Task: Create a due date automation trigger when advanced on, on the tuesday after a card is due add basic not assigned to anyone at 11:00 AM.
Action: Mouse moved to (1099, 82)
Screenshot: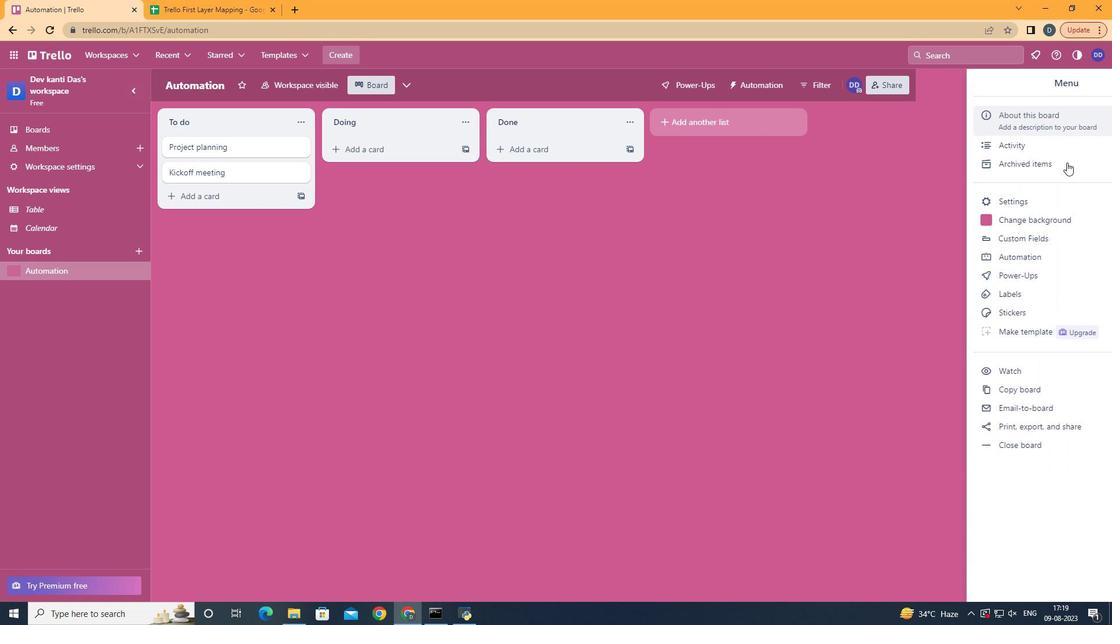 
Action: Mouse pressed left at (1099, 82)
Screenshot: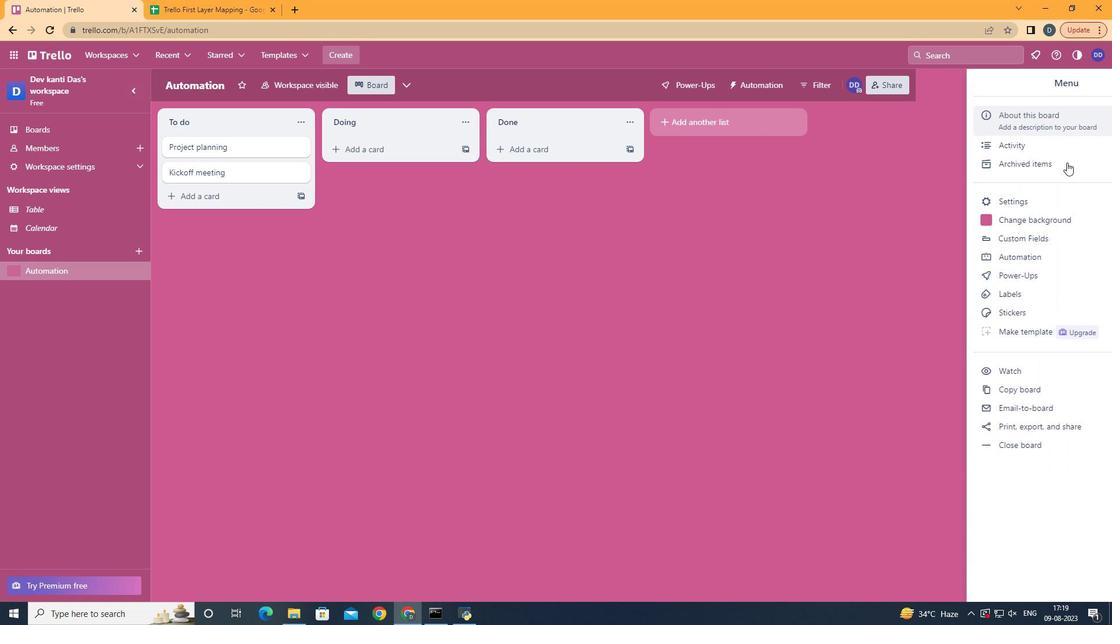 
Action: Mouse moved to (998, 253)
Screenshot: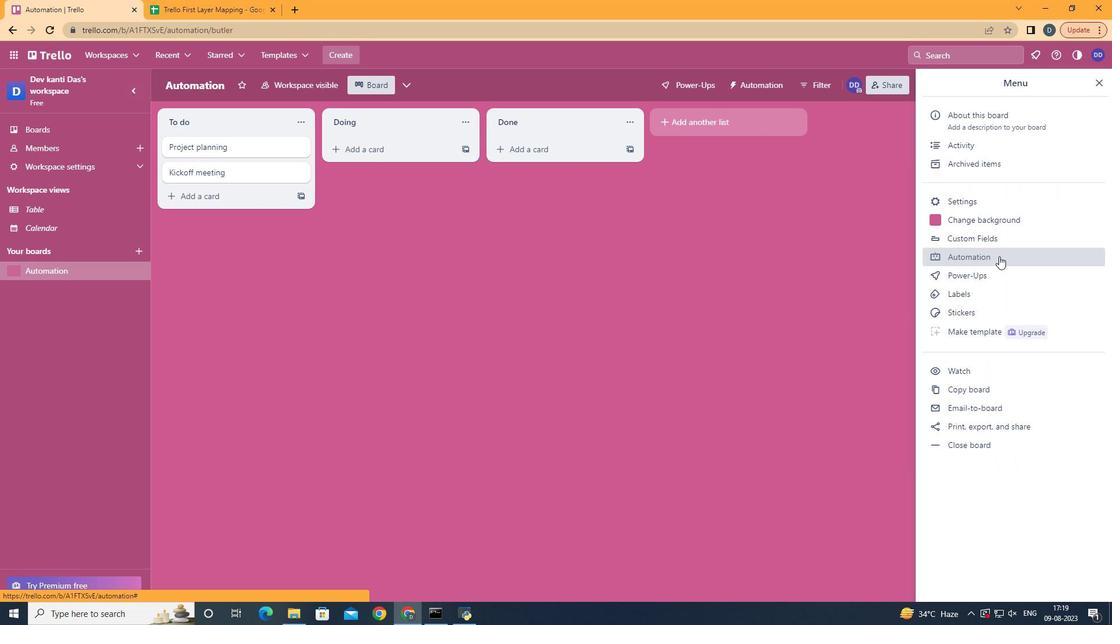 
Action: Mouse pressed left at (998, 253)
Screenshot: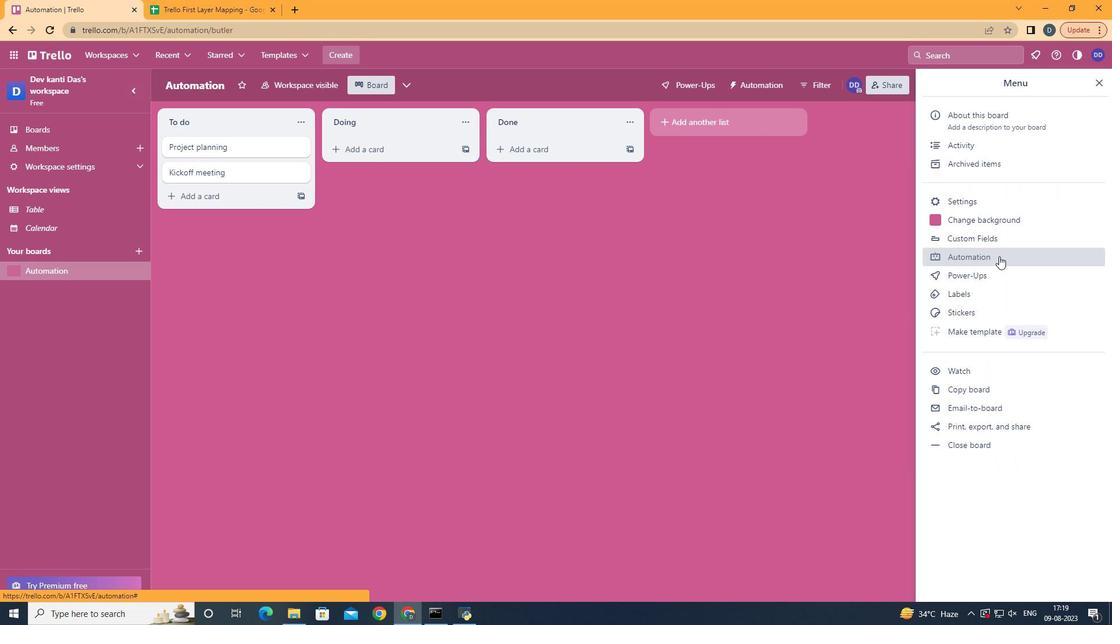 
Action: Mouse moved to (217, 229)
Screenshot: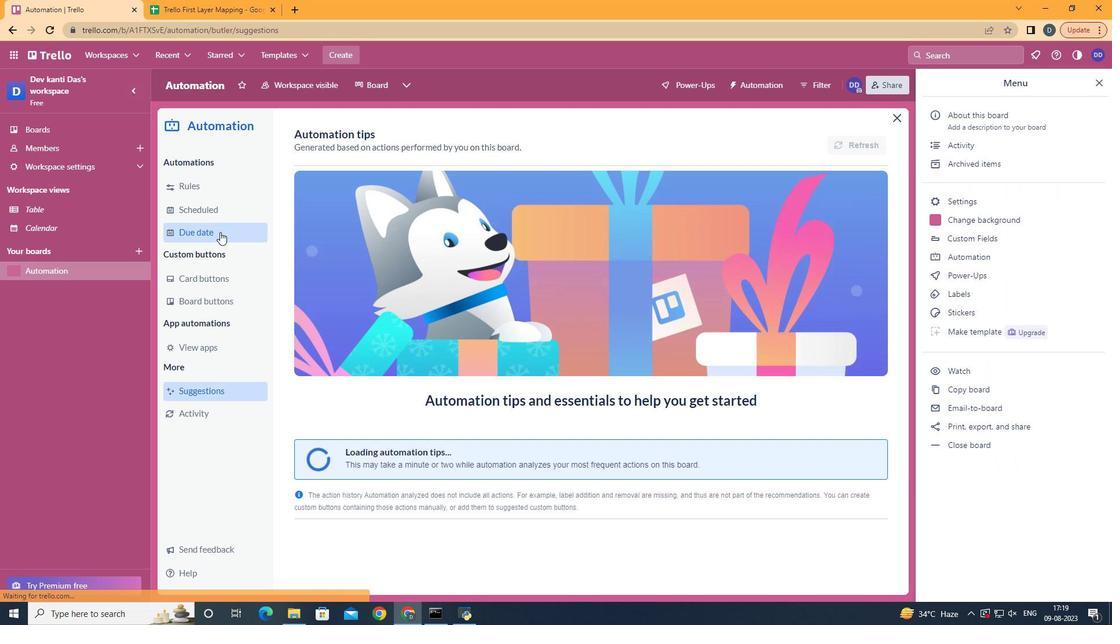 
Action: Mouse pressed left at (217, 229)
Screenshot: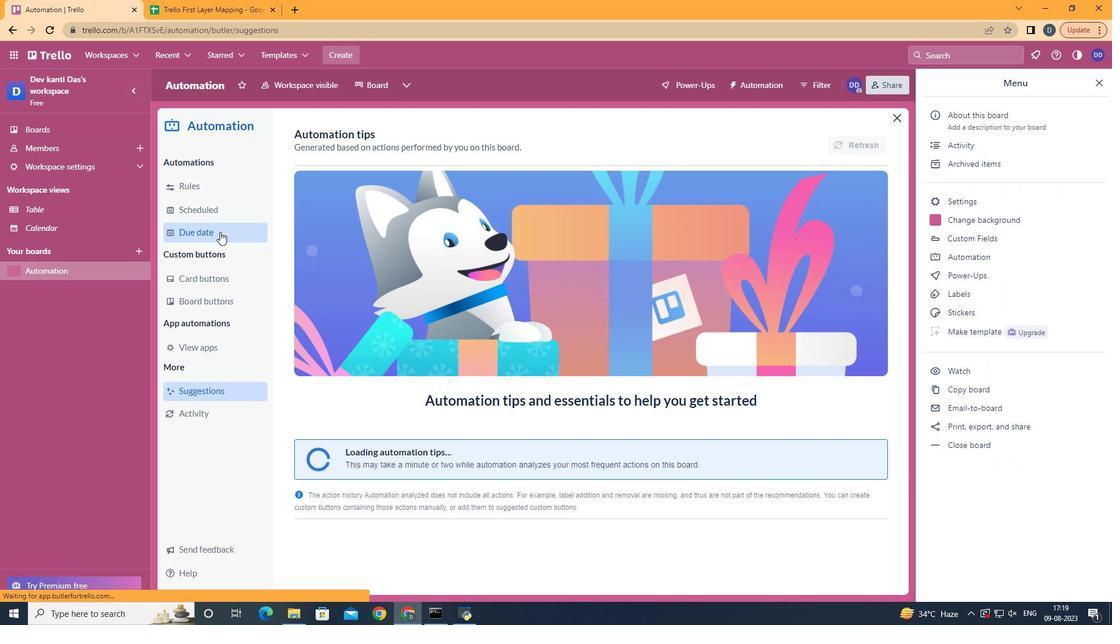 
Action: Mouse moved to (816, 133)
Screenshot: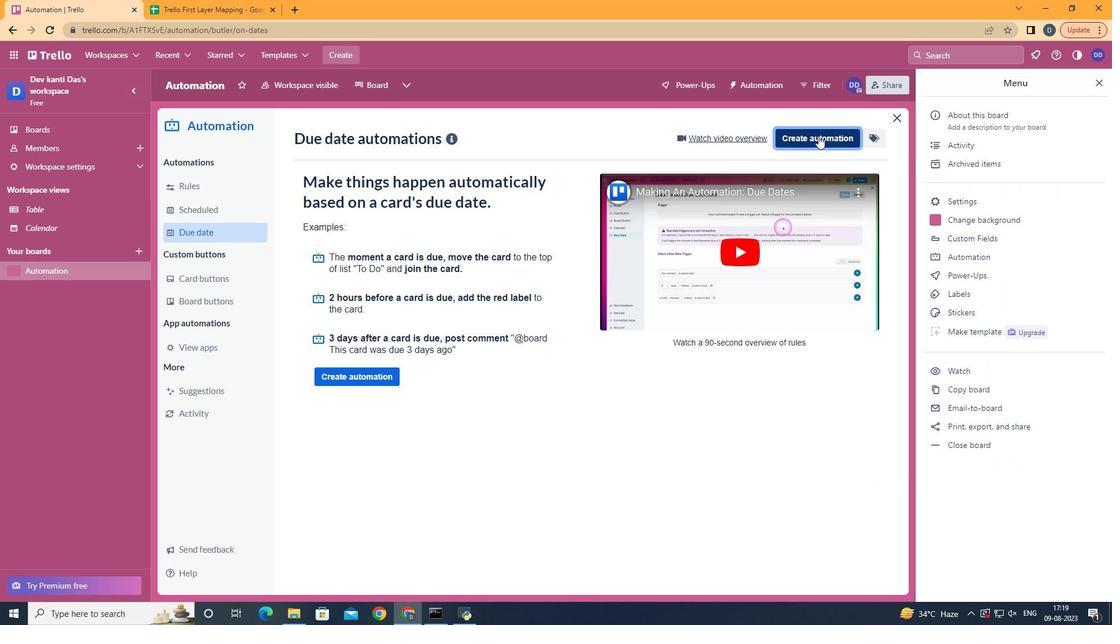 
Action: Mouse pressed left at (816, 133)
Screenshot: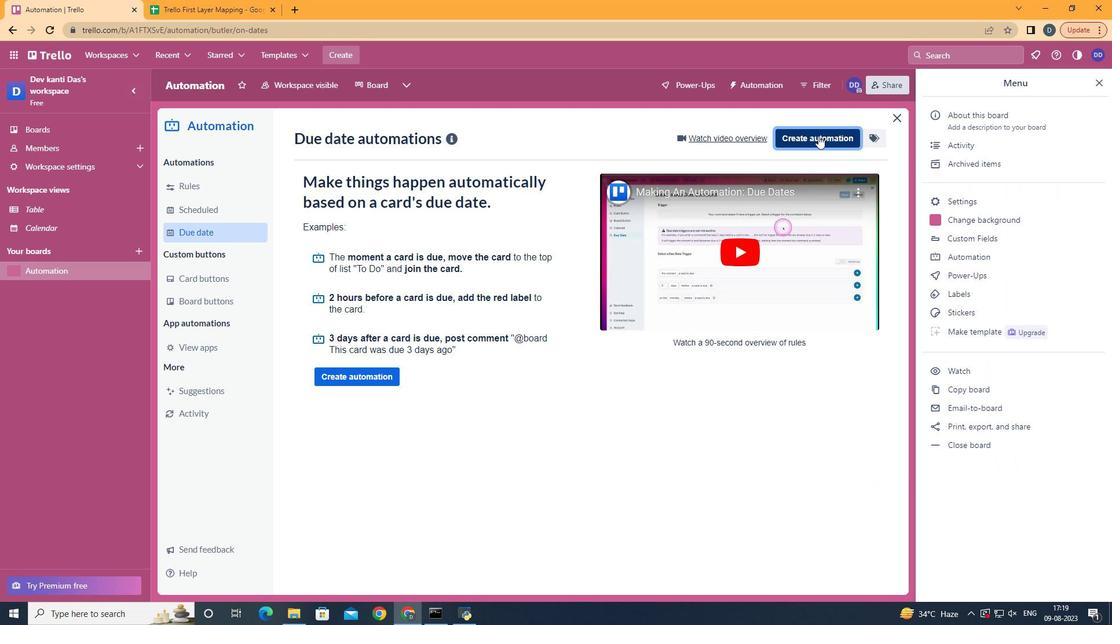 
Action: Mouse moved to (595, 250)
Screenshot: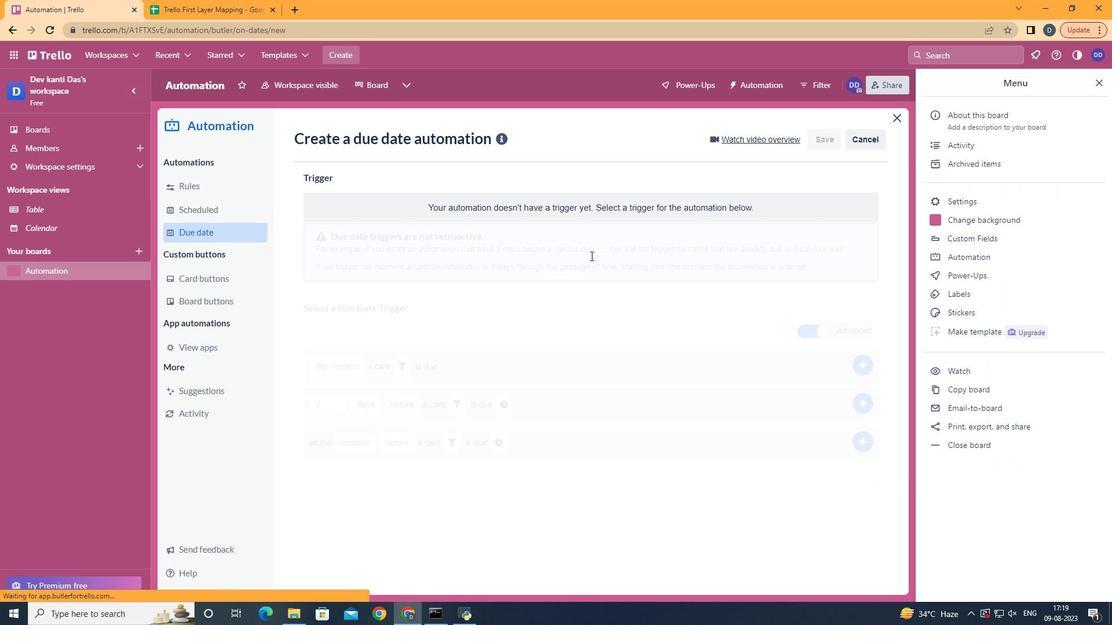 
Action: Mouse pressed left at (595, 250)
Screenshot: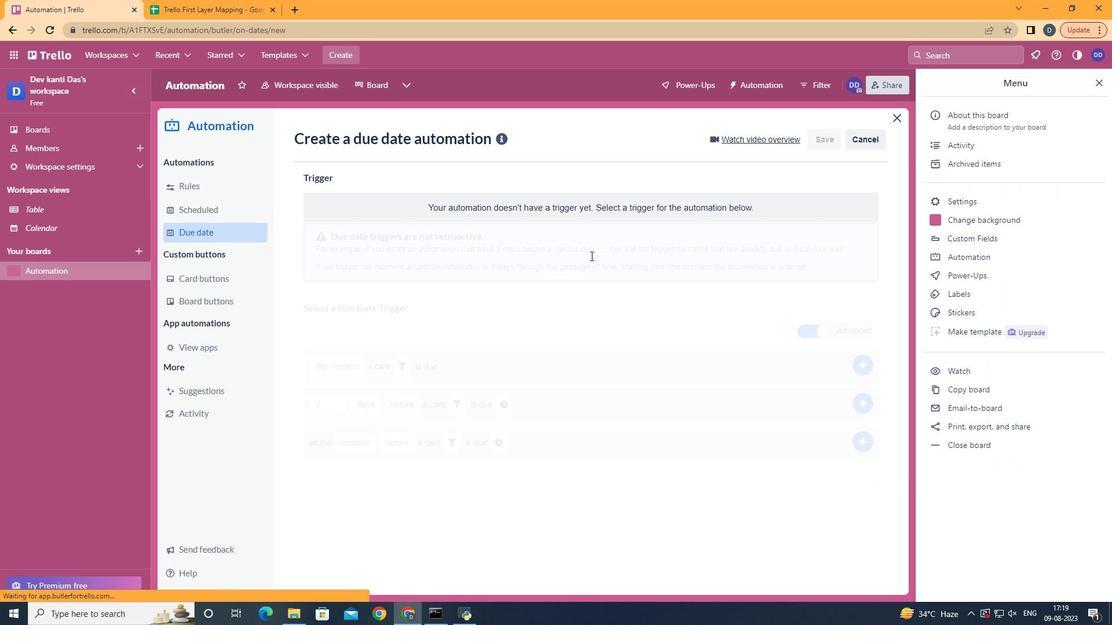 
Action: Mouse moved to (370, 321)
Screenshot: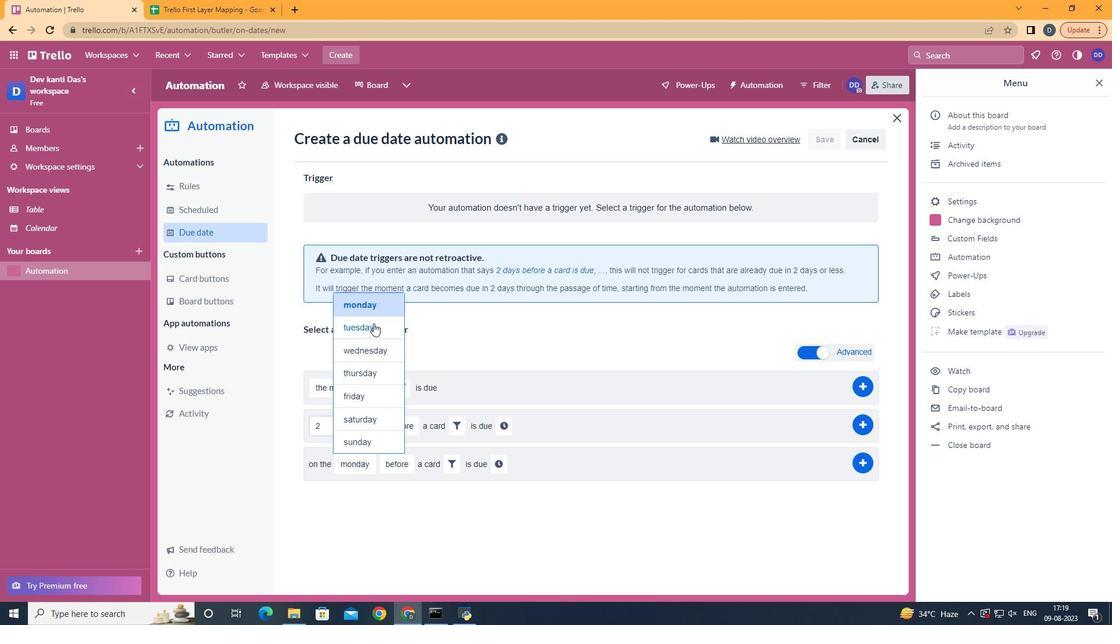 
Action: Mouse pressed left at (370, 321)
Screenshot: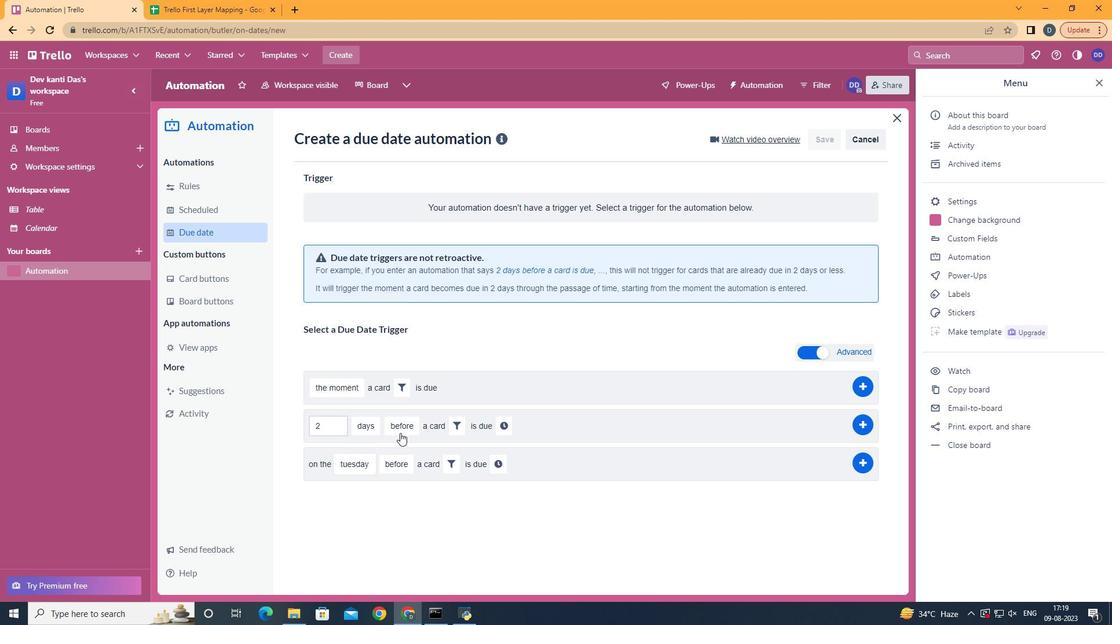 
Action: Mouse moved to (402, 501)
Screenshot: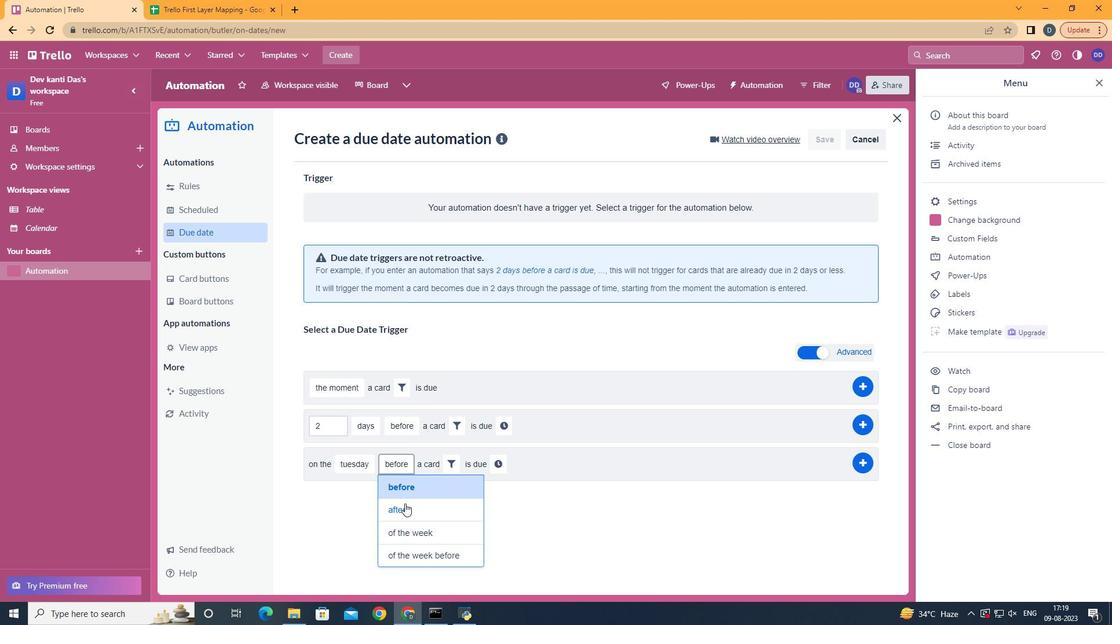
Action: Mouse pressed left at (402, 501)
Screenshot: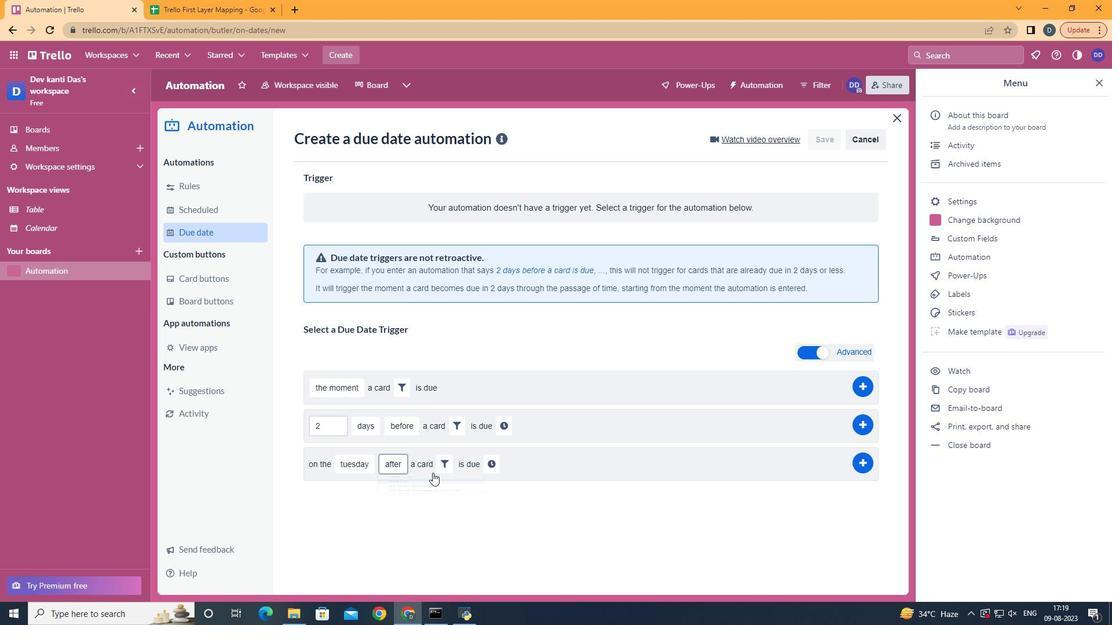 
Action: Mouse moved to (437, 462)
Screenshot: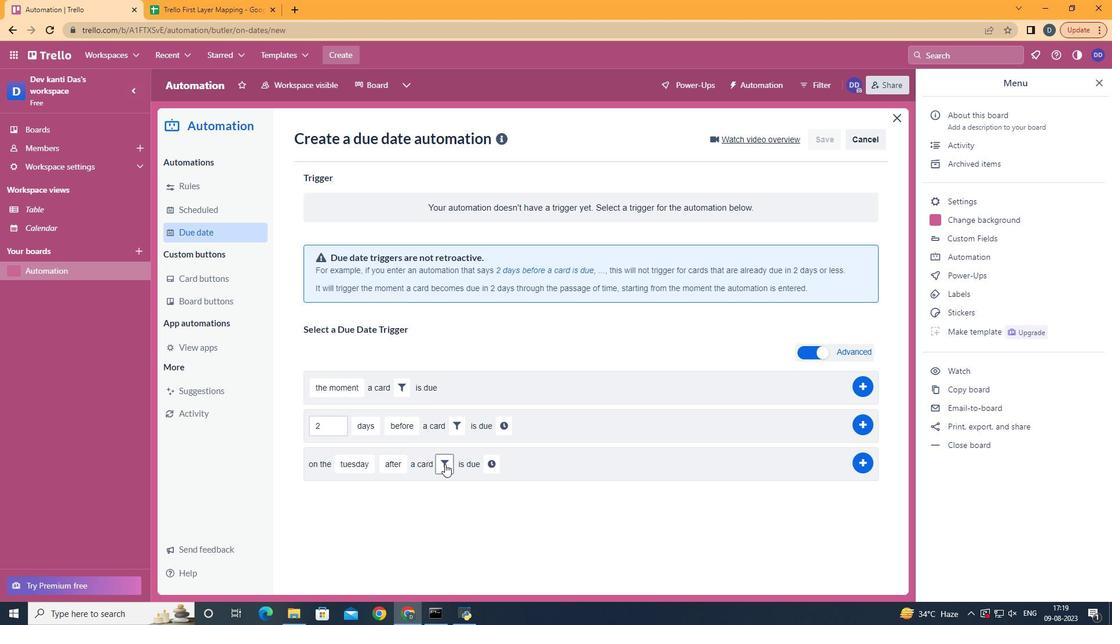 
Action: Mouse pressed left at (437, 462)
Screenshot: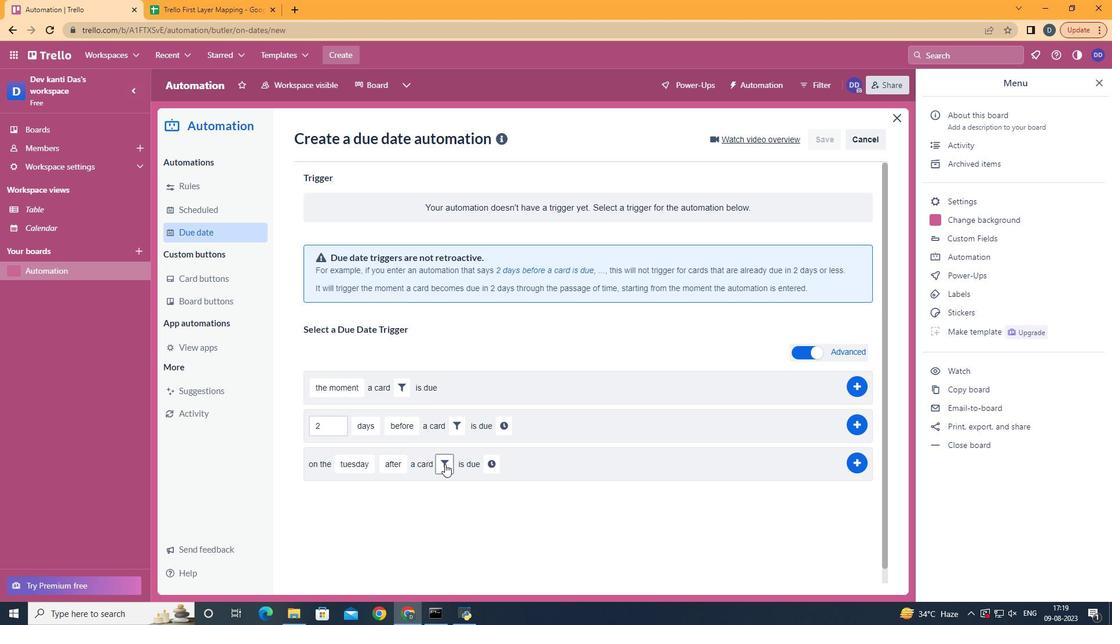 
Action: Mouse moved to (486, 554)
Screenshot: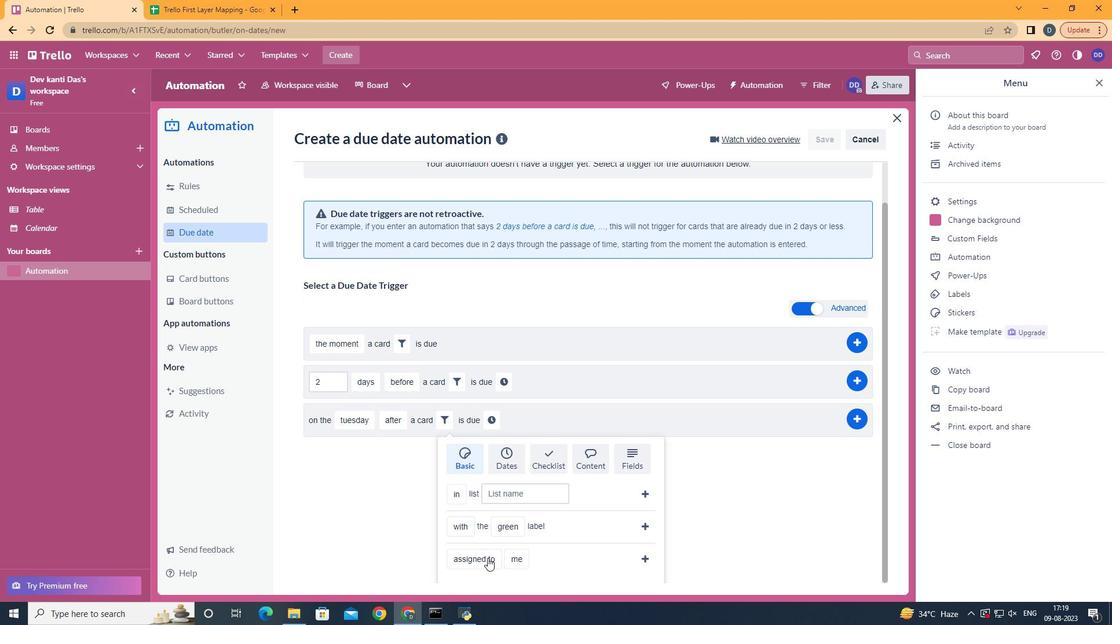 
Action: Mouse scrolled (486, 554) with delta (0, 0)
Screenshot: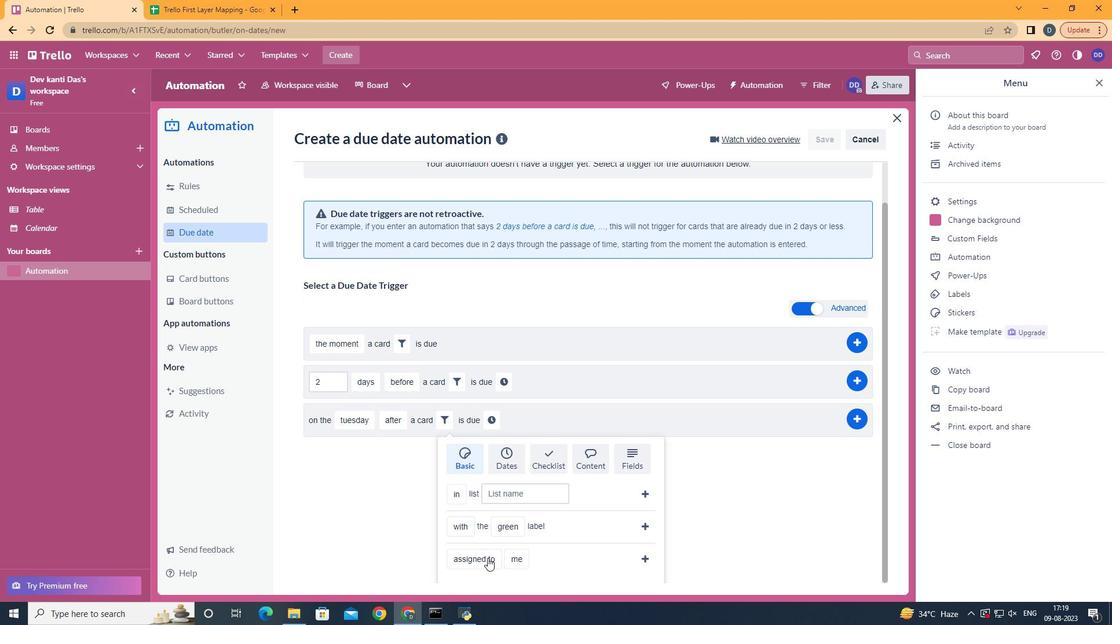 
Action: Mouse moved to (486, 555)
Screenshot: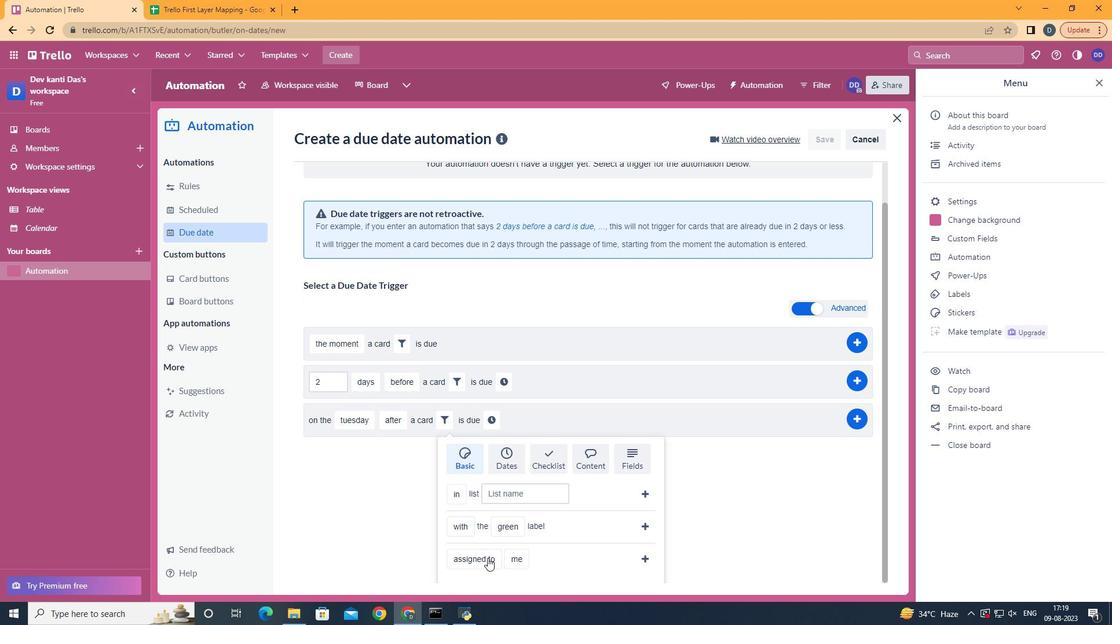 
Action: Mouse scrolled (486, 554) with delta (0, 0)
Screenshot: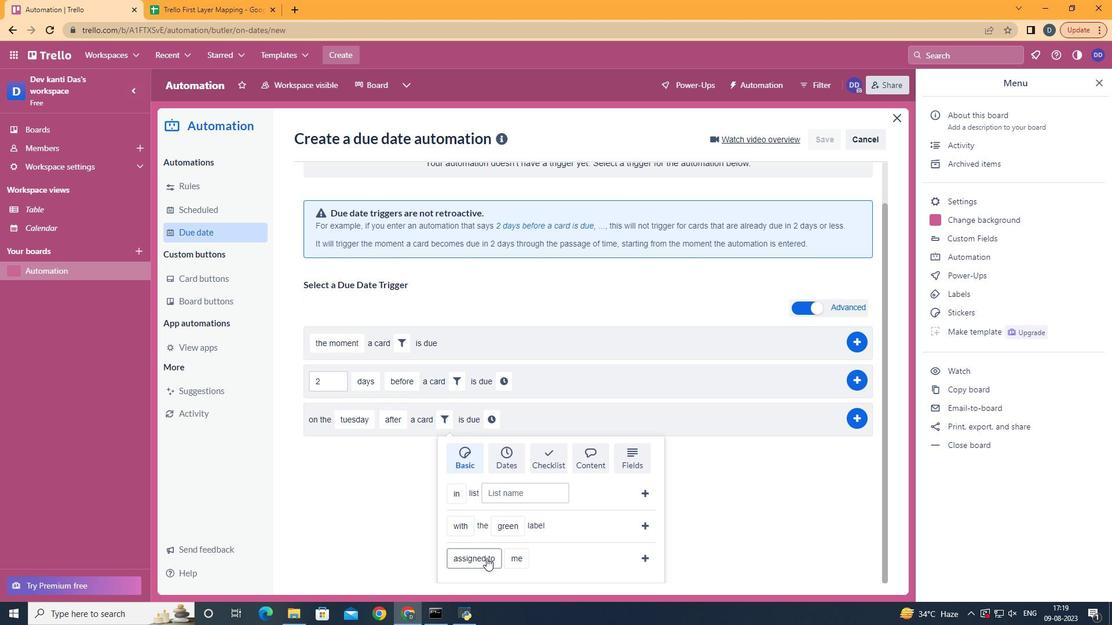 
Action: Mouse scrolled (486, 554) with delta (0, 0)
Screenshot: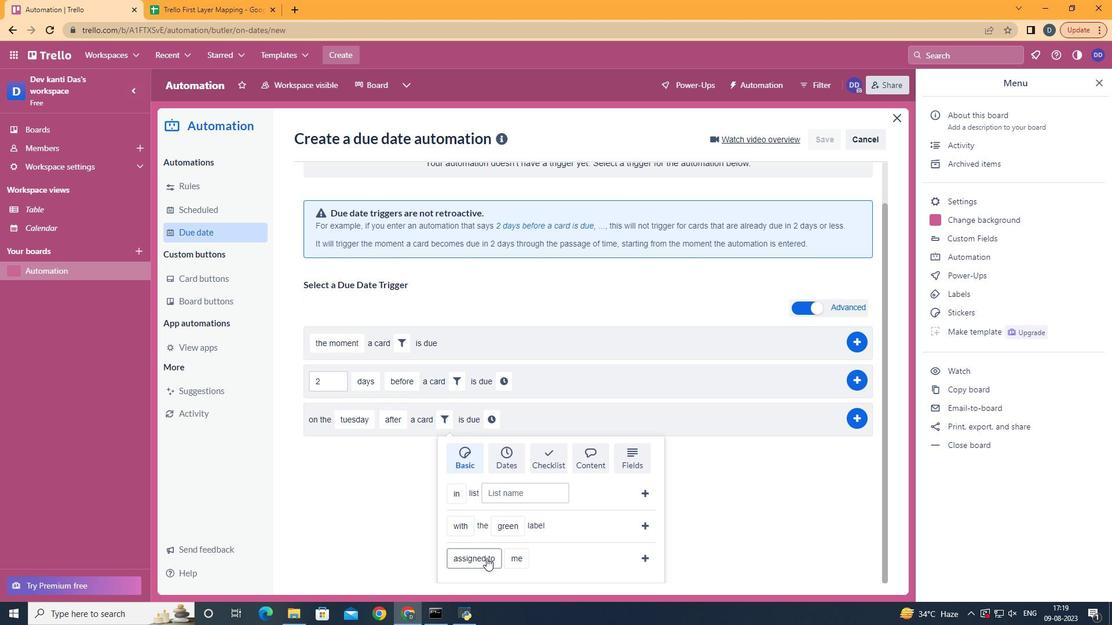 
Action: Mouse scrolled (486, 554) with delta (0, 0)
Screenshot: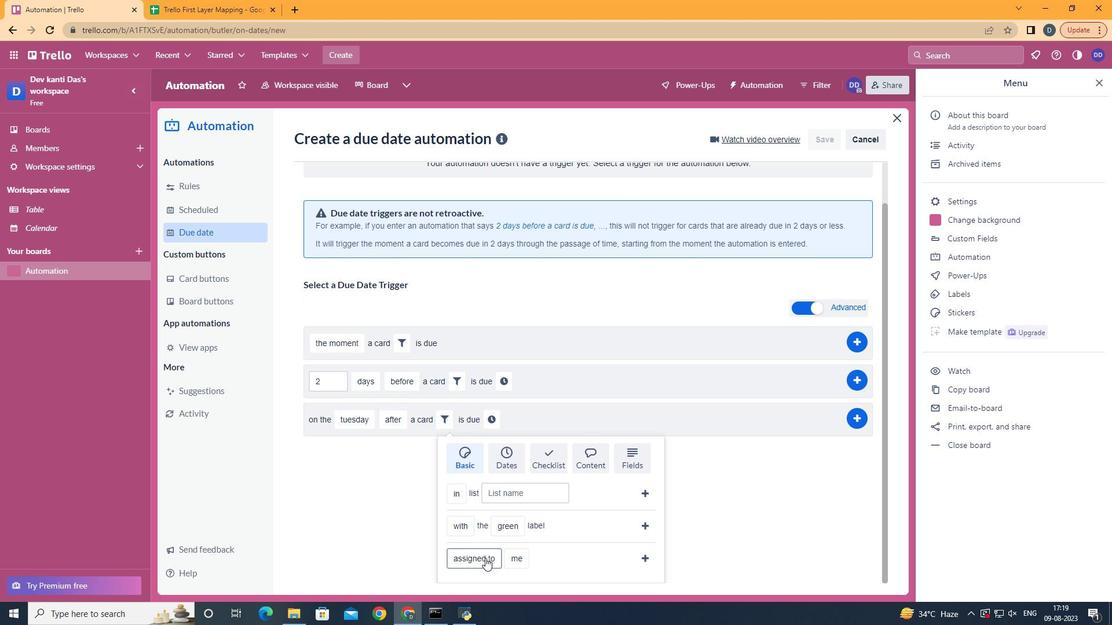 
Action: Mouse moved to (483, 535)
Screenshot: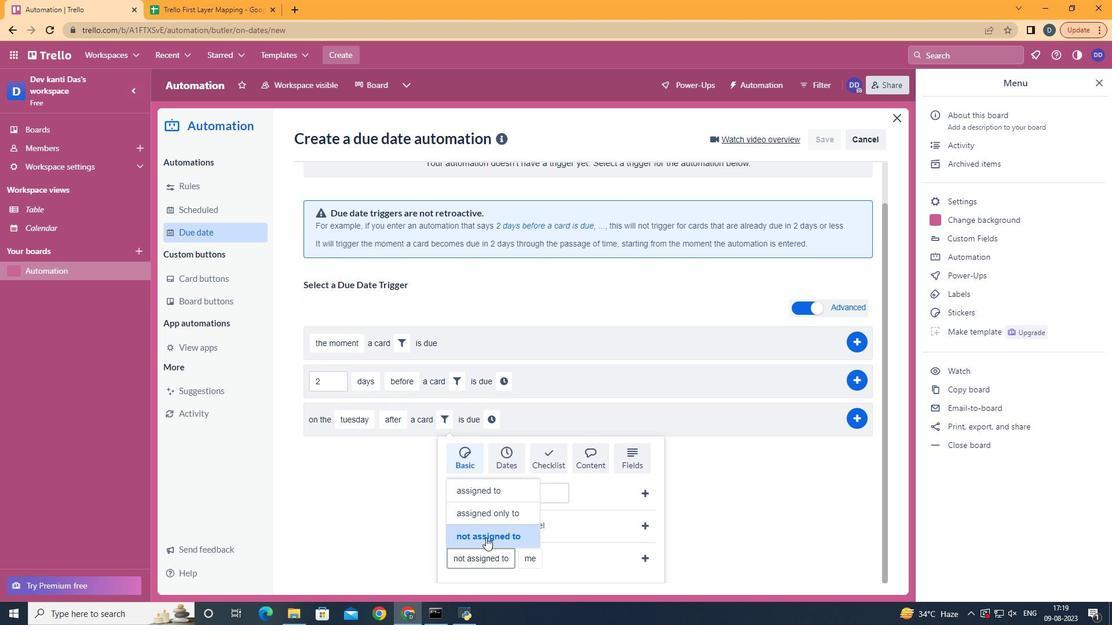 
Action: Mouse pressed left at (483, 535)
Screenshot: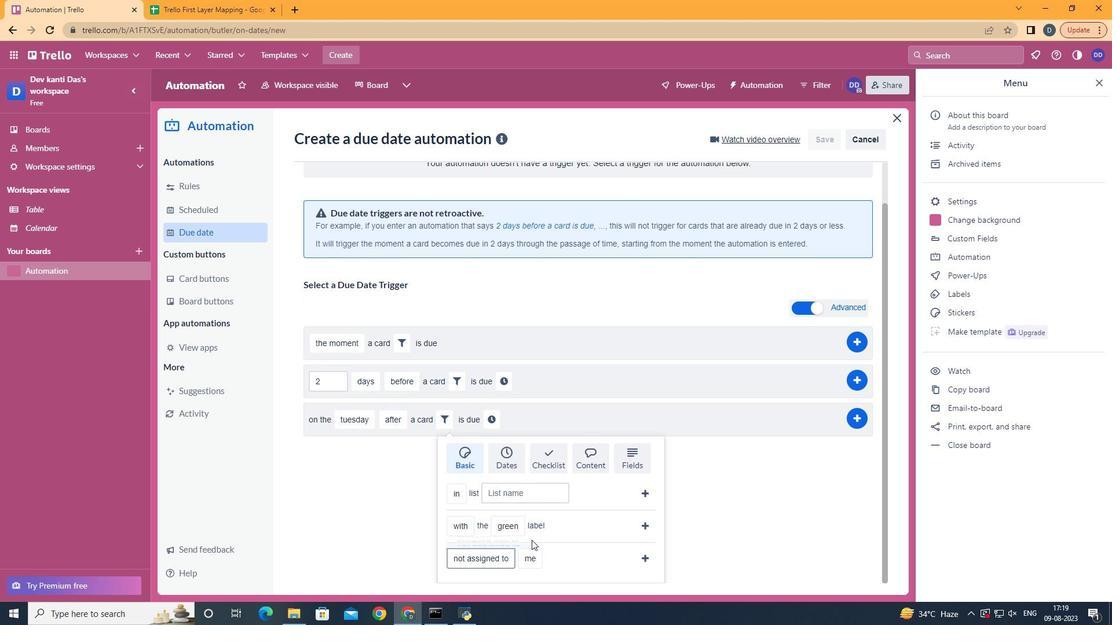 
Action: Mouse moved to (545, 514)
Screenshot: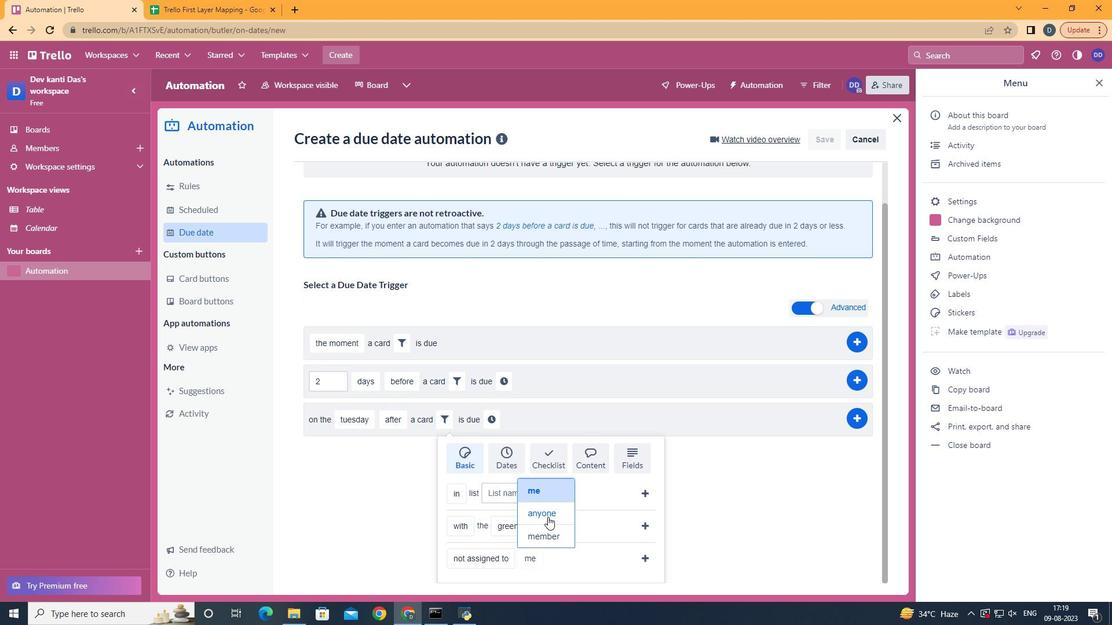 
Action: Mouse pressed left at (545, 514)
Screenshot: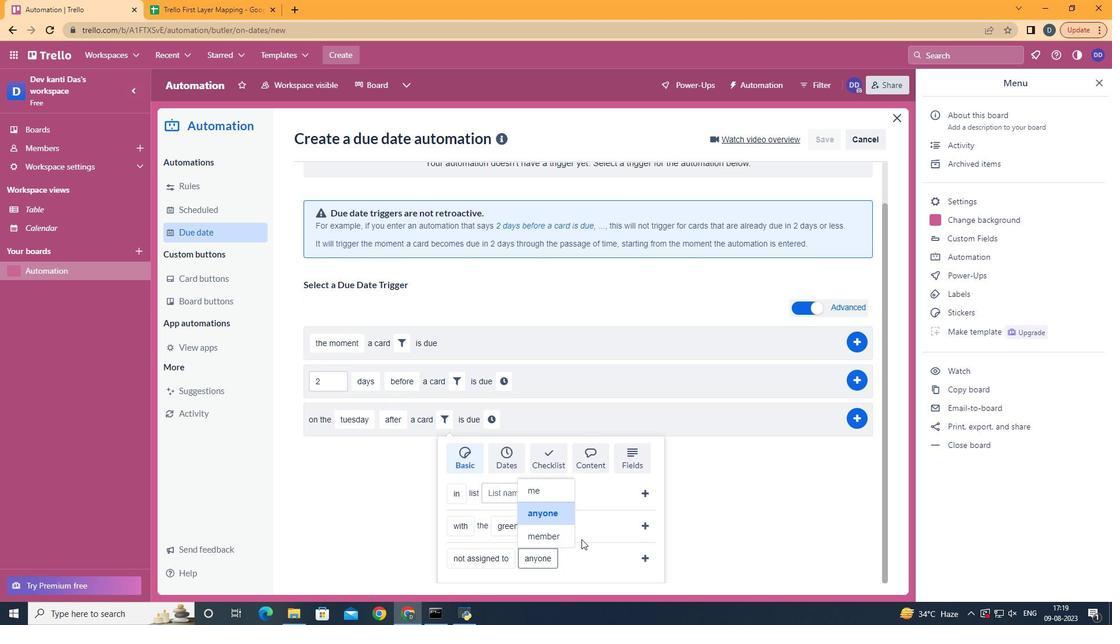 
Action: Mouse moved to (640, 557)
Screenshot: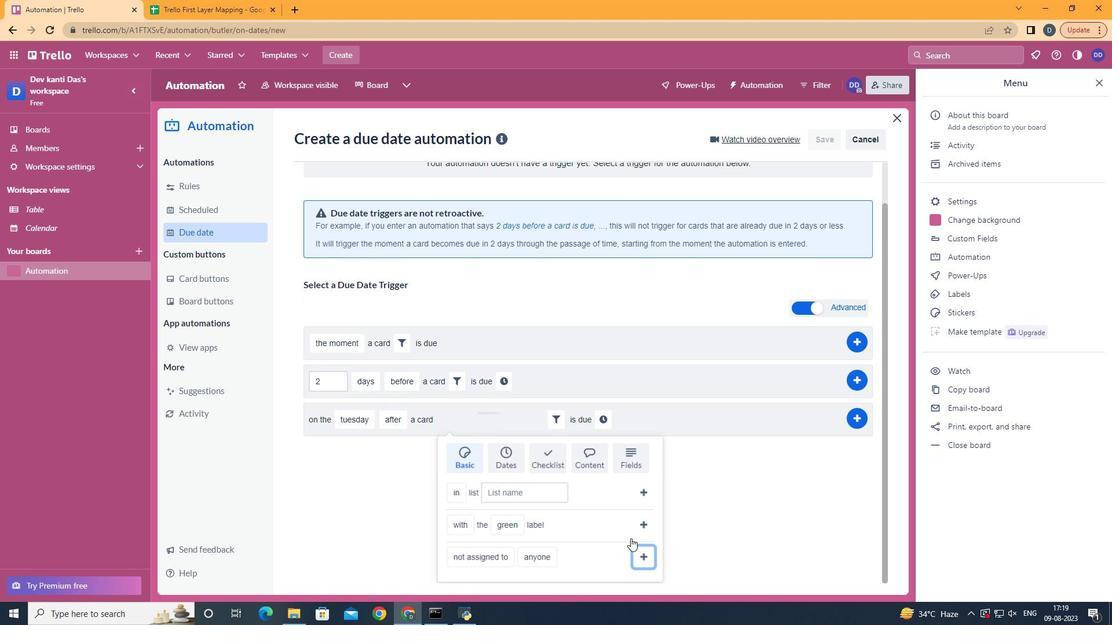 
Action: Mouse pressed left at (640, 557)
Screenshot: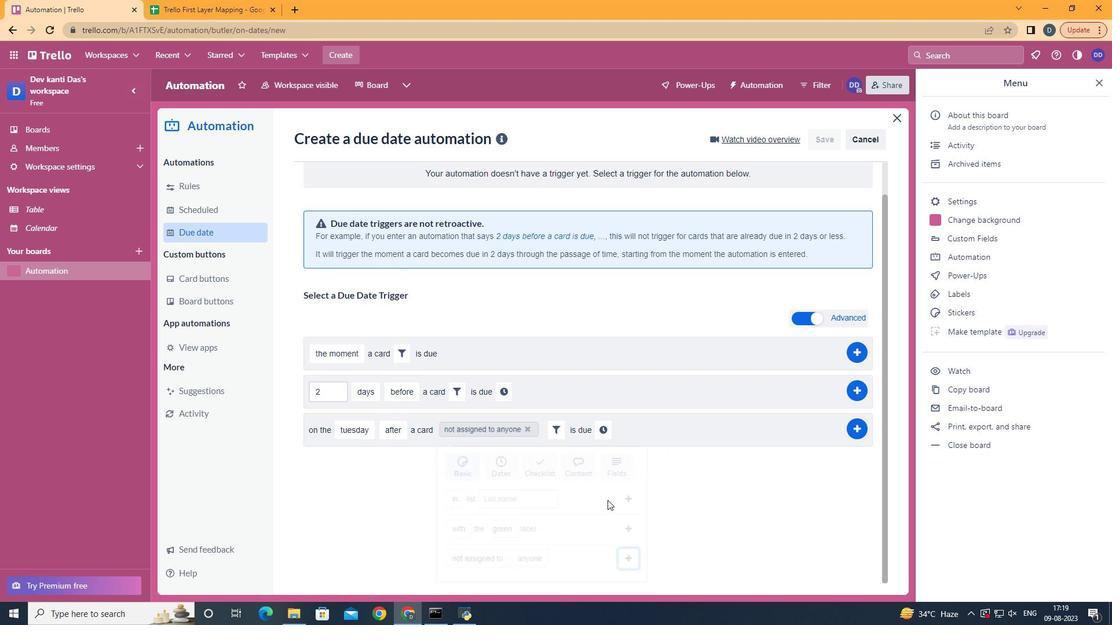 
Action: Mouse moved to (594, 466)
Screenshot: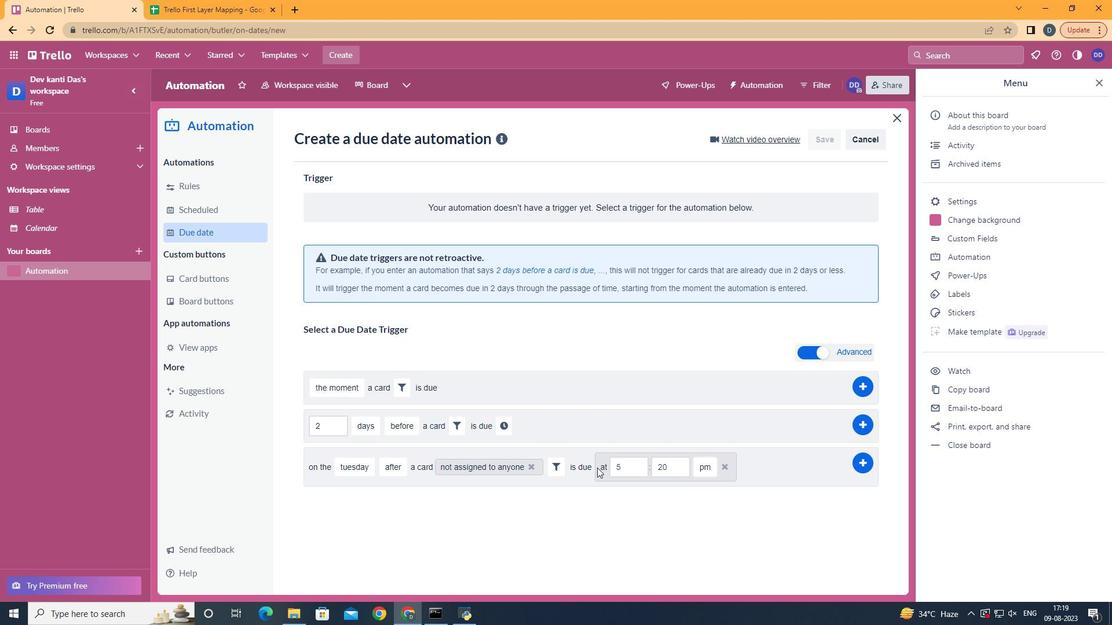 
Action: Mouse pressed left at (594, 466)
Screenshot: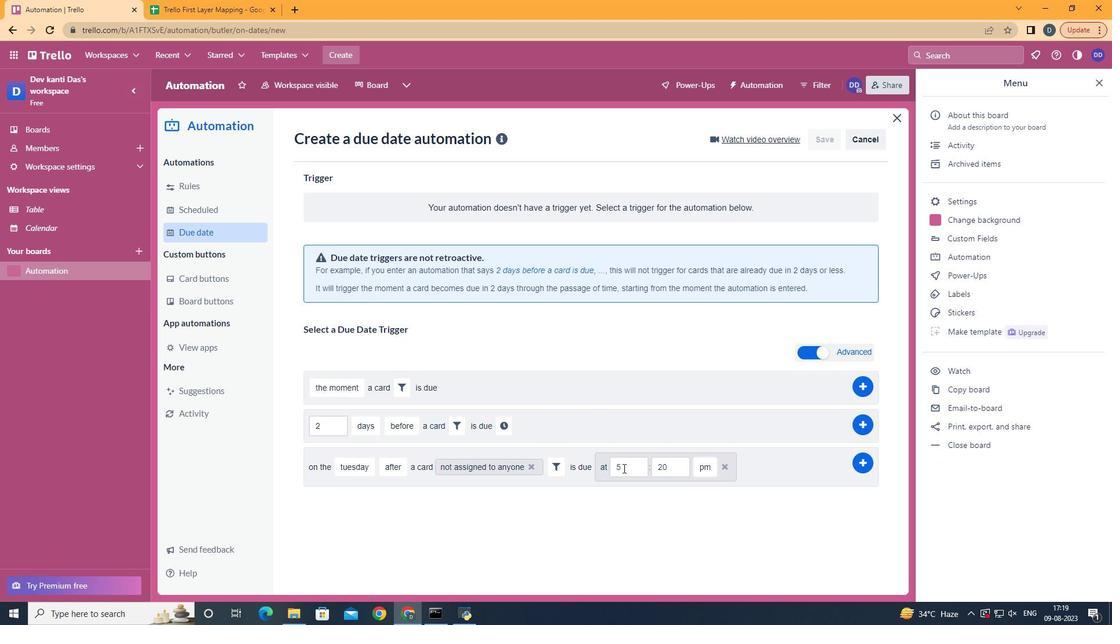 
Action: Mouse moved to (622, 466)
Screenshot: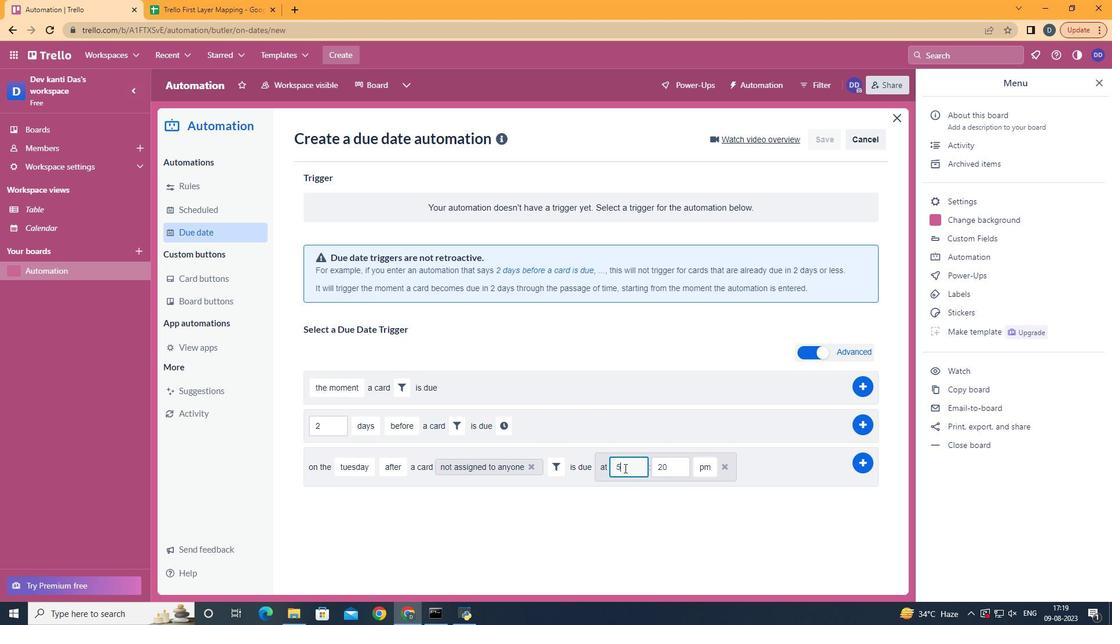
Action: Mouse pressed left at (622, 466)
Screenshot: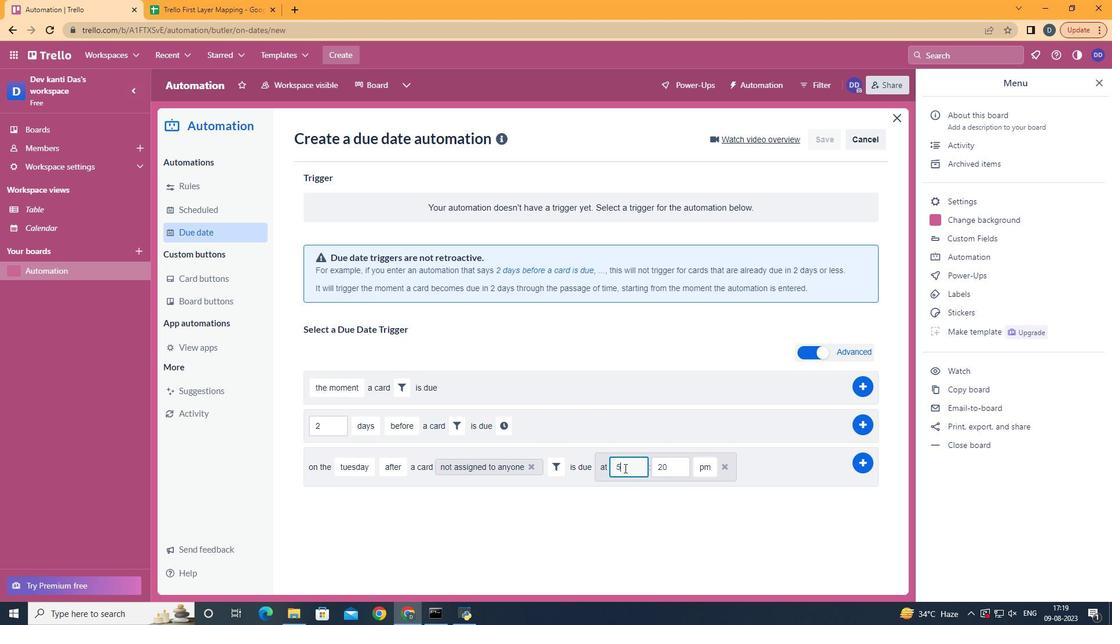 
Action: Key pressed <Key.backspace>11
Screenshot: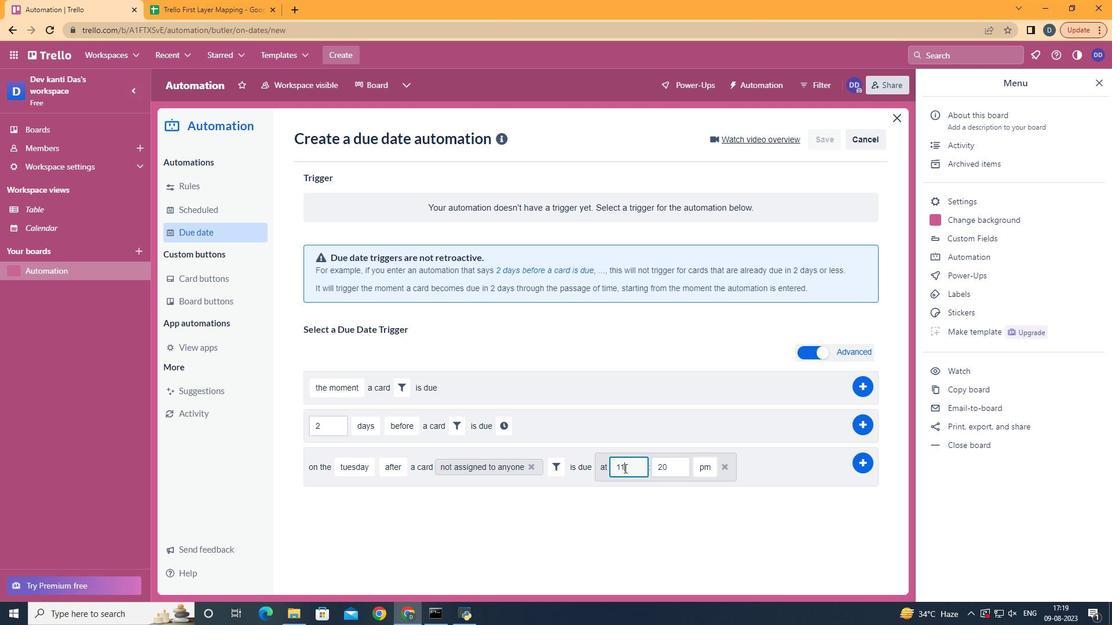 
Action: Mouse moved to (666, 465)
Screenshot: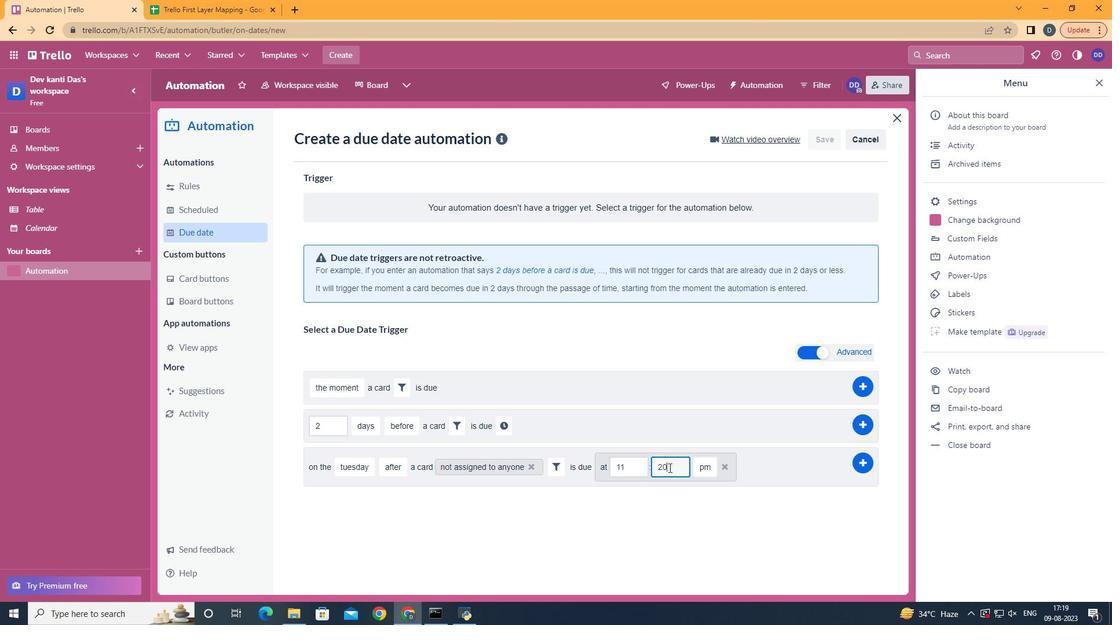 
Action: Mouse pressed left at (666, 465)
Screenshot: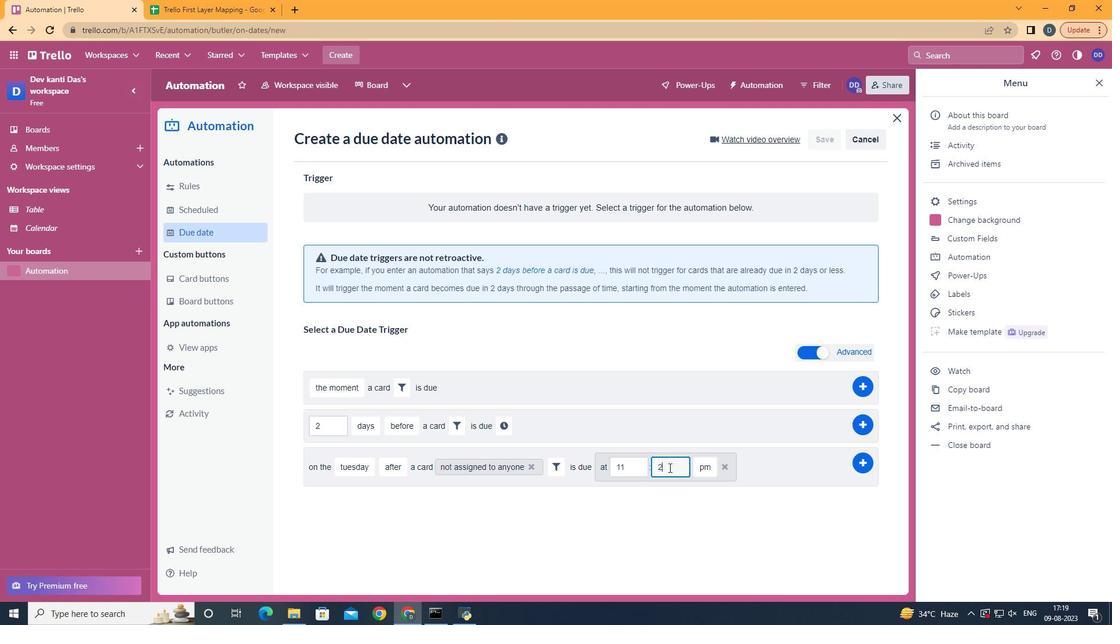 
Action: Key pressed <Key.backspace><Key.backspace>00
Screenshot: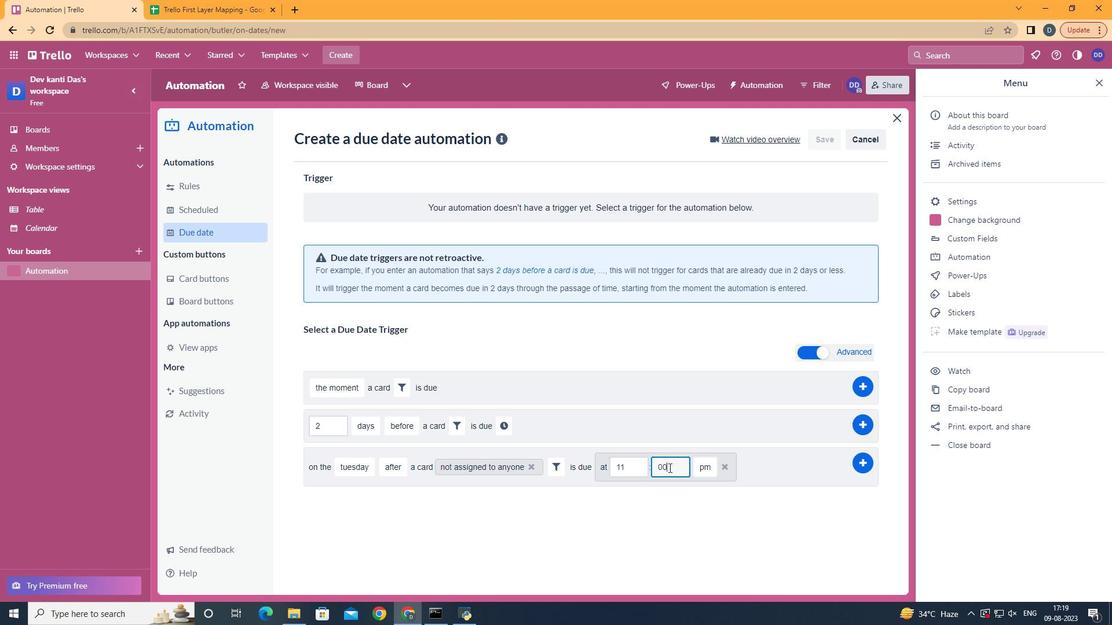 
Action: Mouse moved to (699, 486)
Screenshot: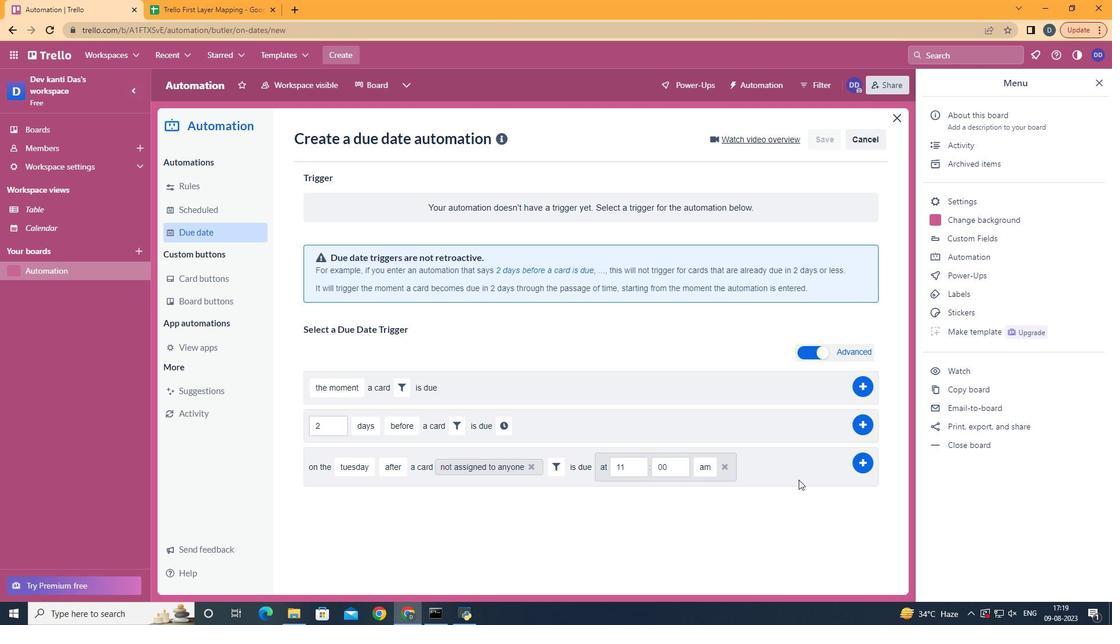 
Action: Mouse pressed left at (699, 486)
Screenshot: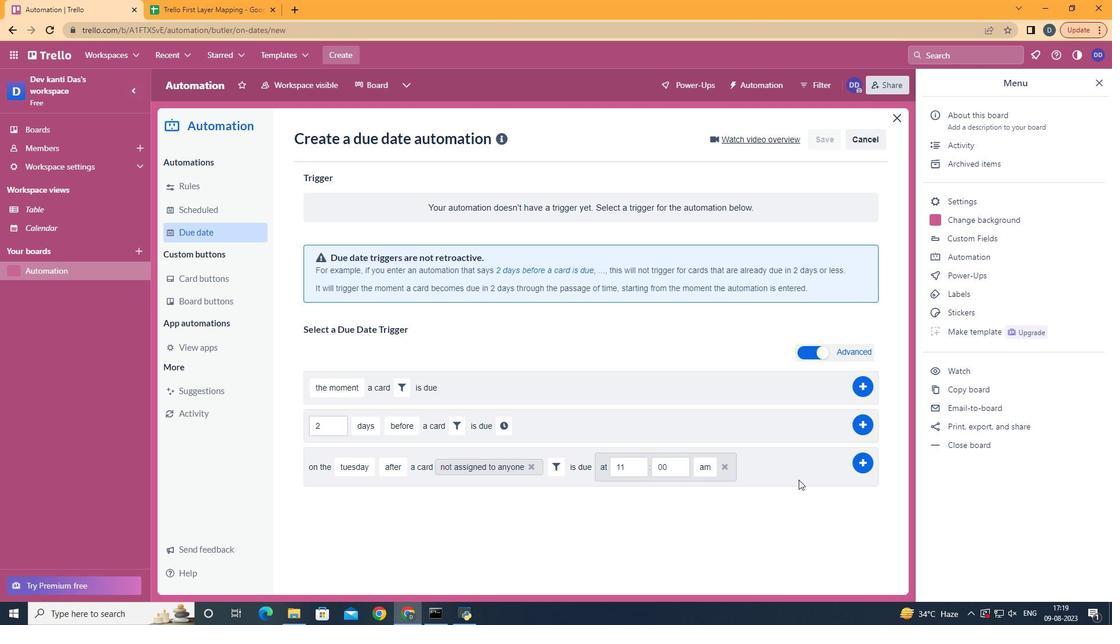 
Action: Mouse moved to (859, 462)
Screenshot: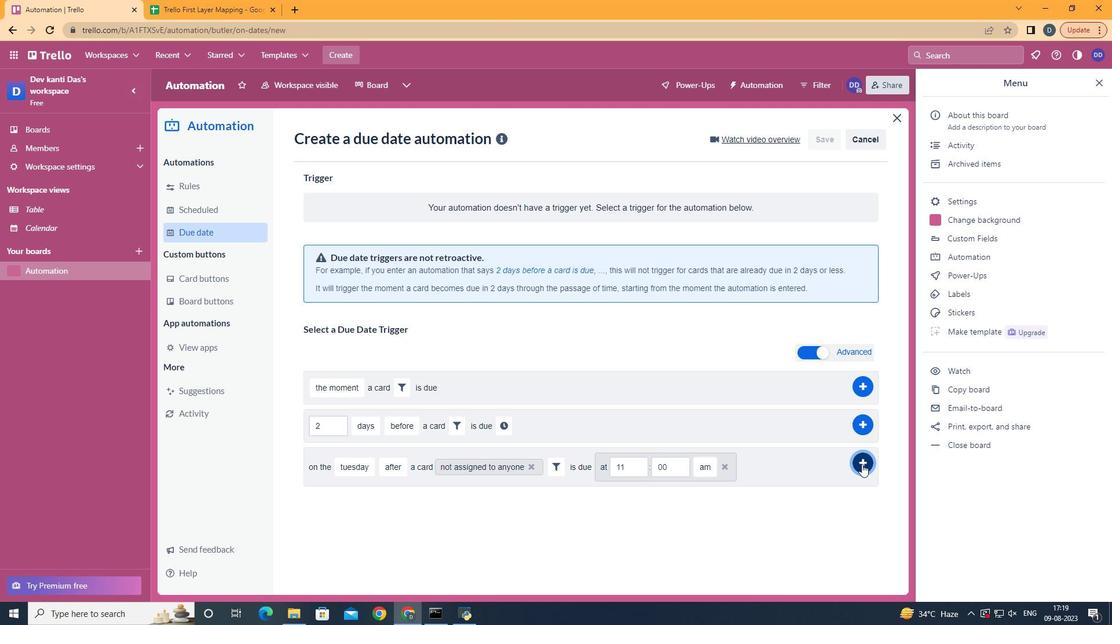 
Action: Mouse pressed left at (859, 462)
Screenshot: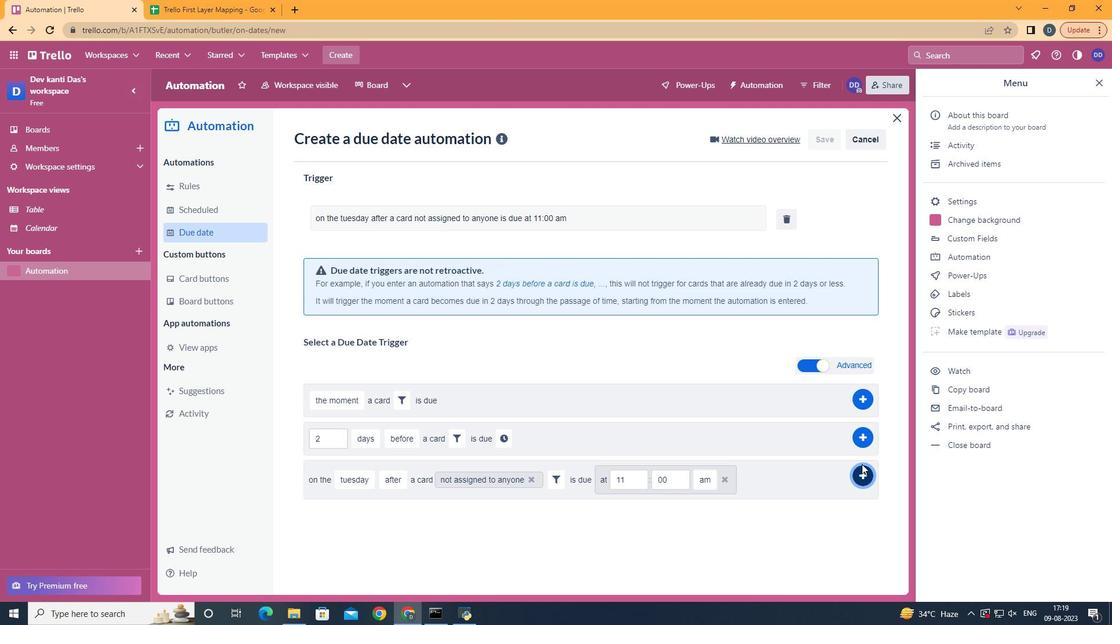 
Action: Mouse moved to (674, 256)
Screenshot: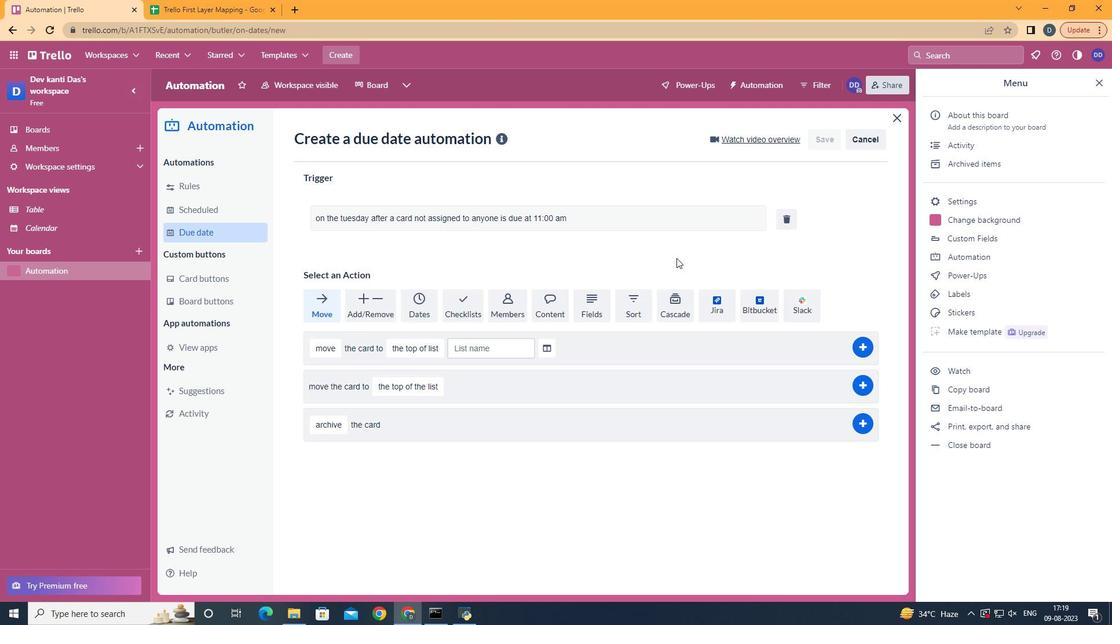
